 Task: Sort your projects by newest.
Action: Mouse moved to (930, 93)
Screenshot: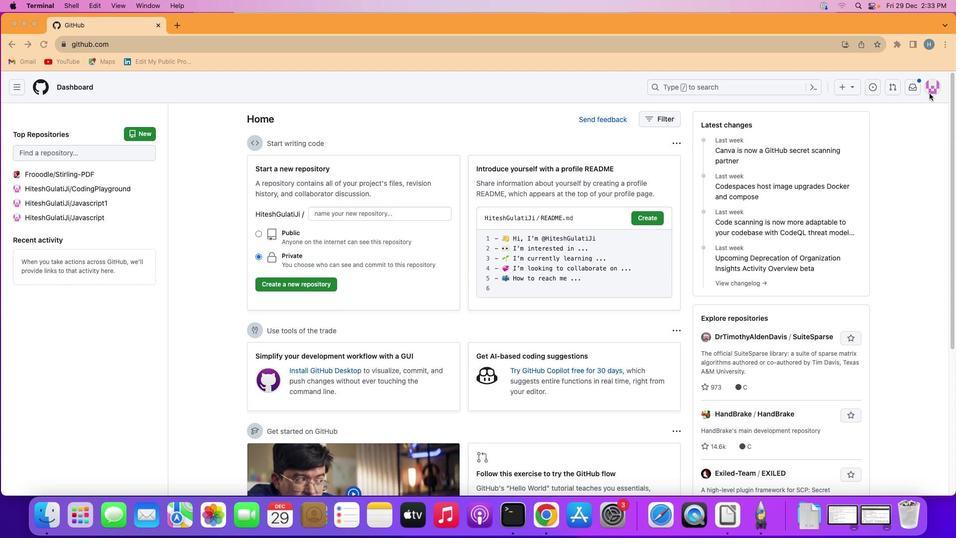 
Action: Mouse pressed left at (930, 93)
Screenshot: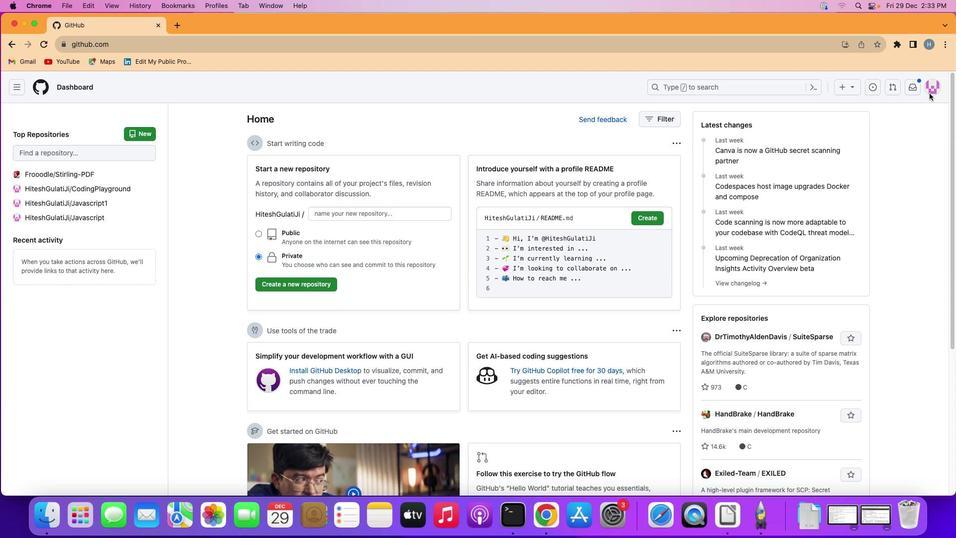 
Action: Mouse moved to (932, 86)
Screenshot: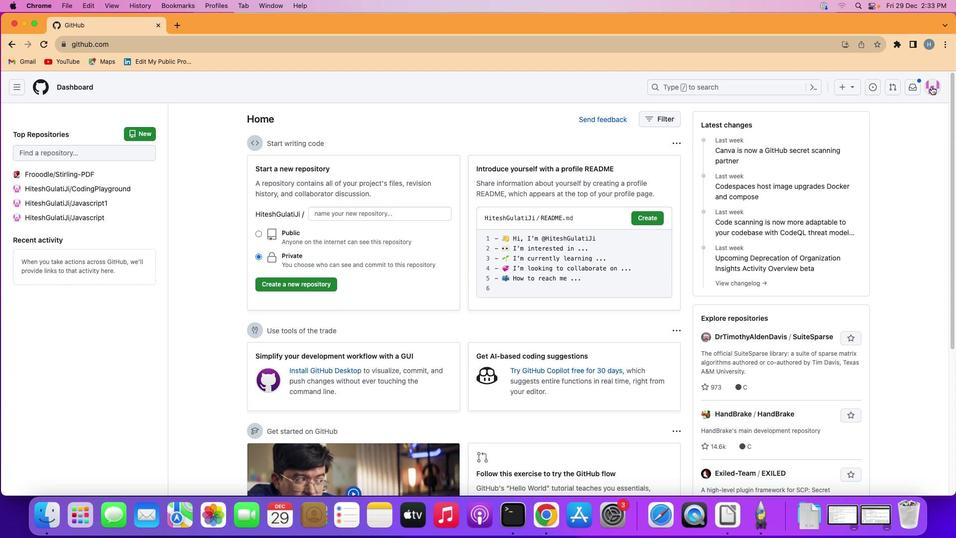 
Action: Mouse pressed left at (932, 86)
Screenshot: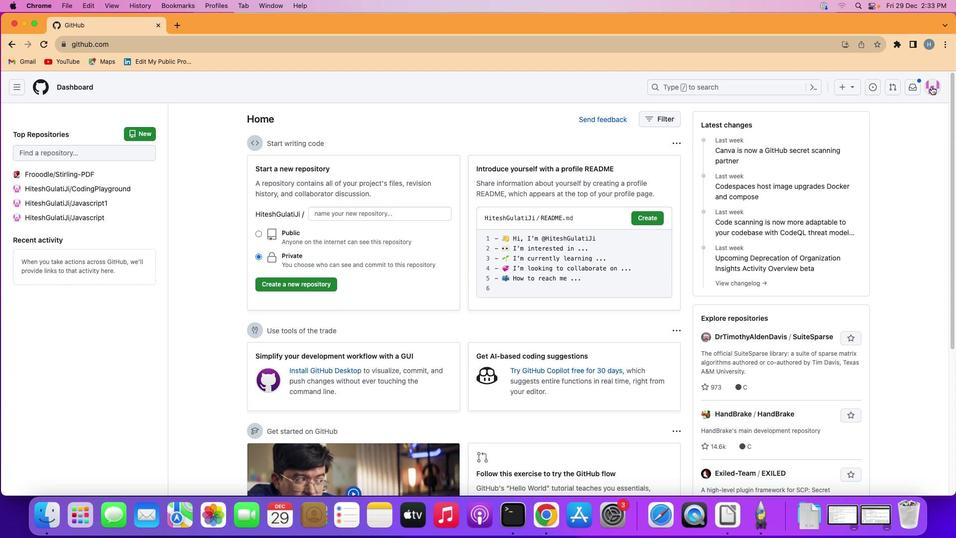 
Action: Mouse moved to (854, 192)
Screenshot: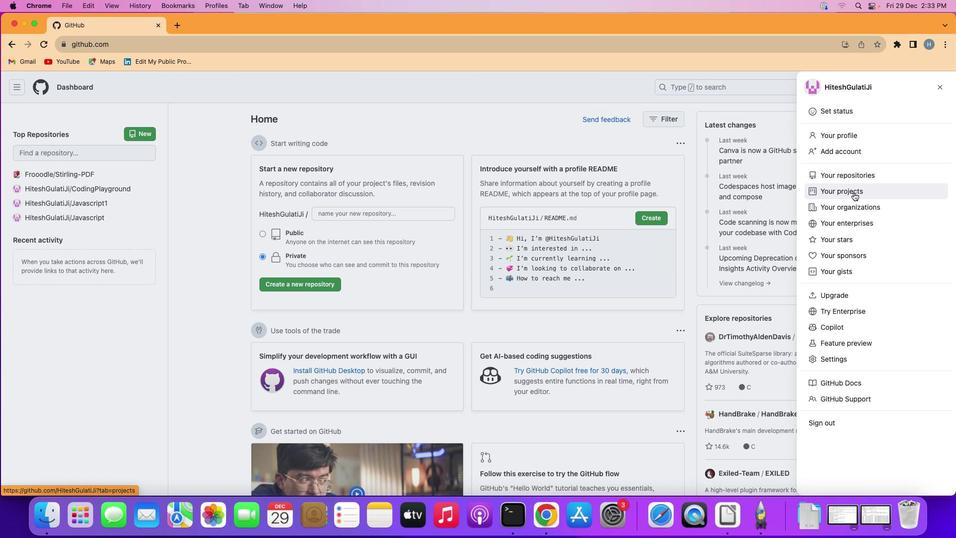 
Action: Mouse pressed left at (854, 192)
Screenshot: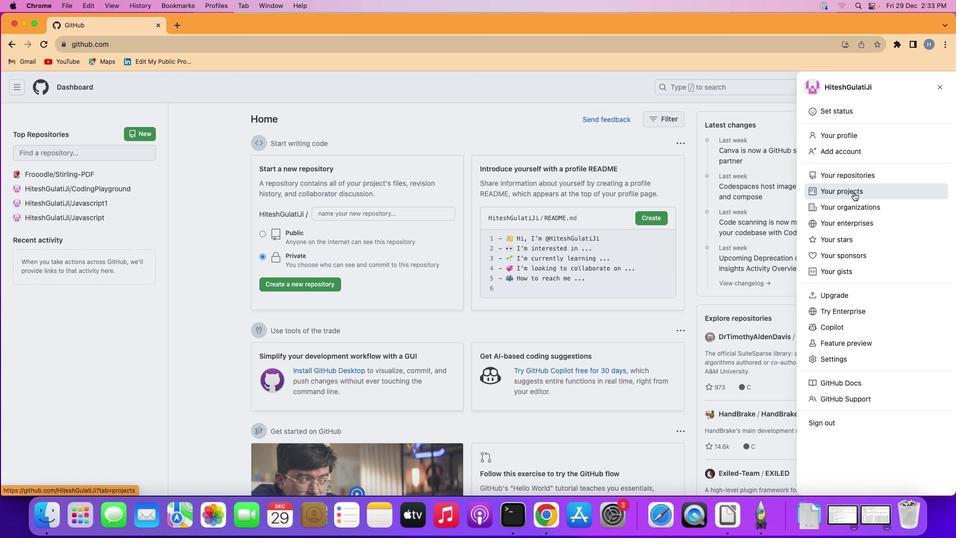 
Action: Mouse moved to (756, 182)
Screenshot: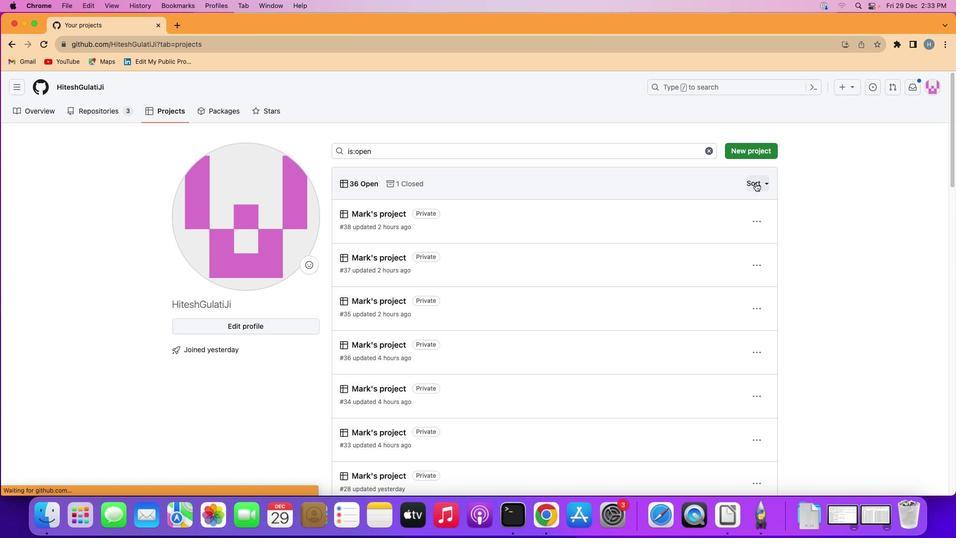 
Action: Mouse pressed left at (756, 182)
Screenshot: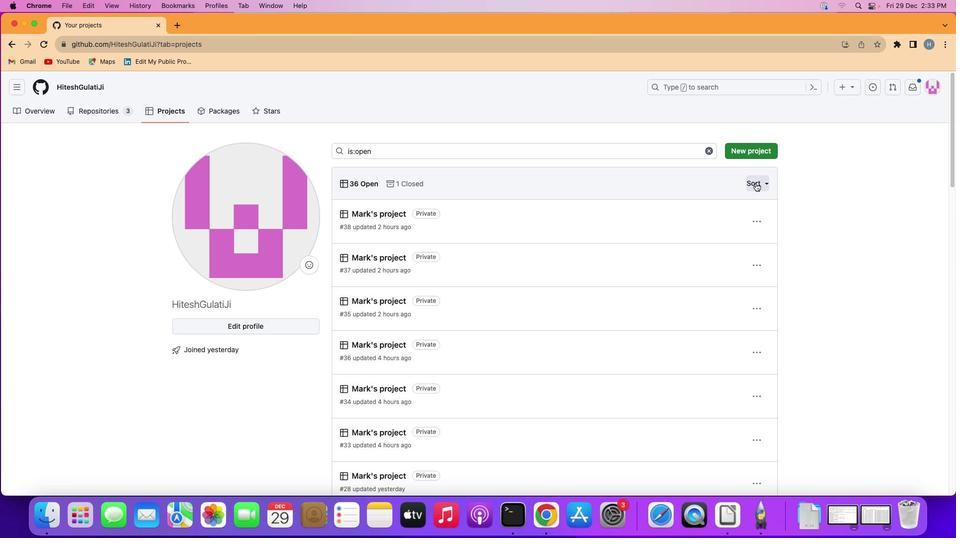 
Action: Mouse moved to (706, 223)
Screenshot: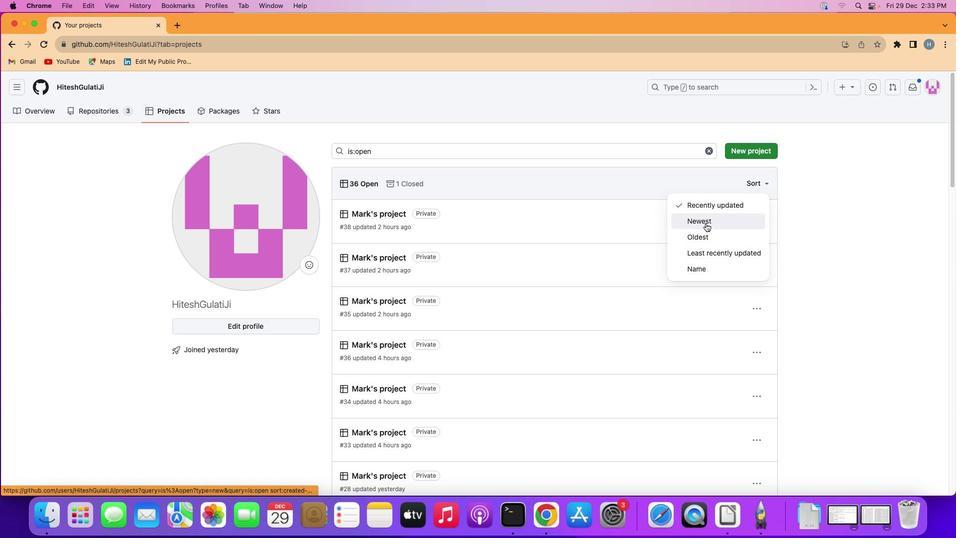 
Action: Mouse pressed left at (706, 223)
Screenshot: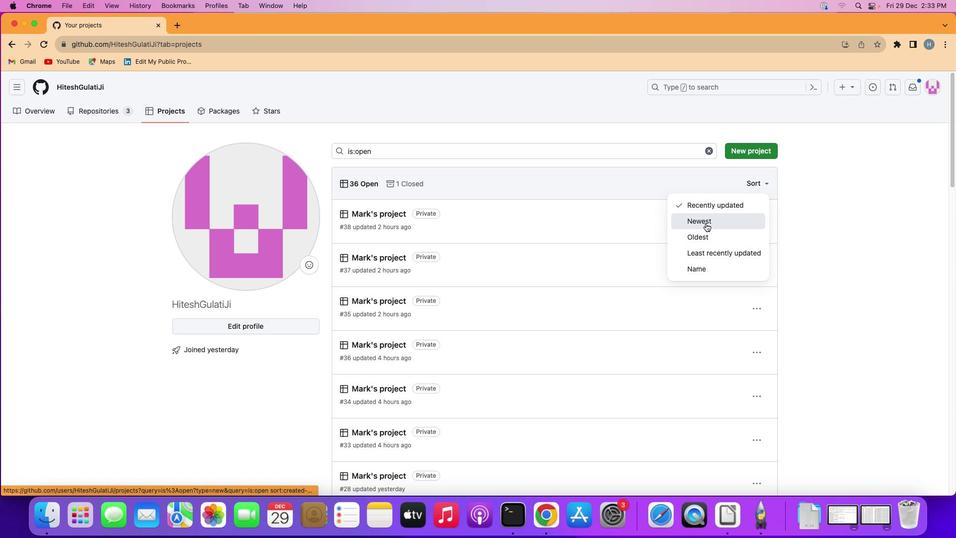 
